 Task: Add Dietz & Watson Mozzarella Cheese to the cart.
Action: Mouse moved to (733, 275)
Screenshot: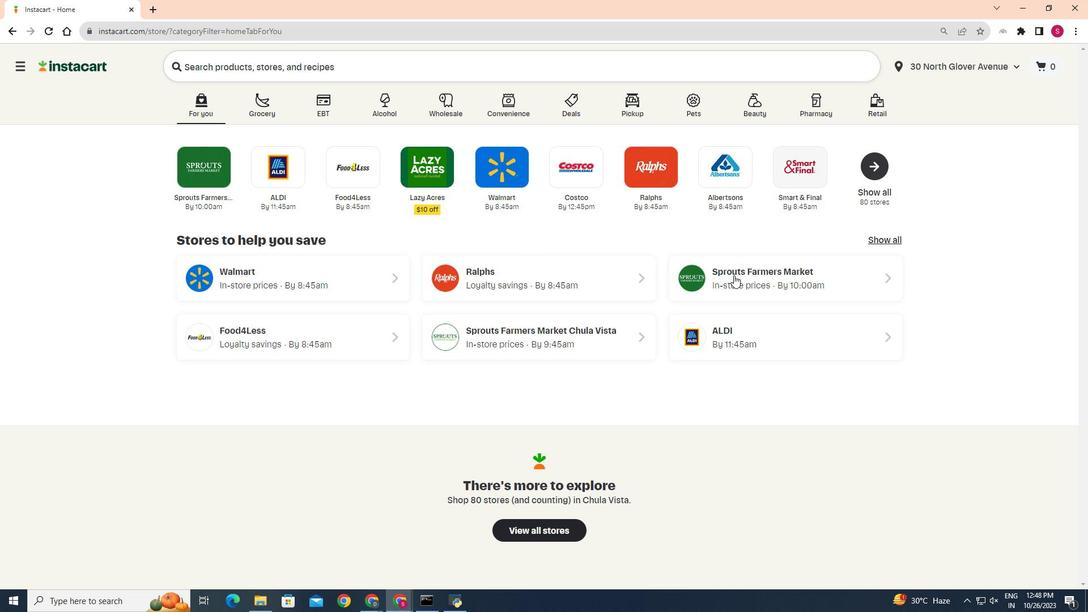 
Action: Mouse pressed left at (733, 275)
Screenshot: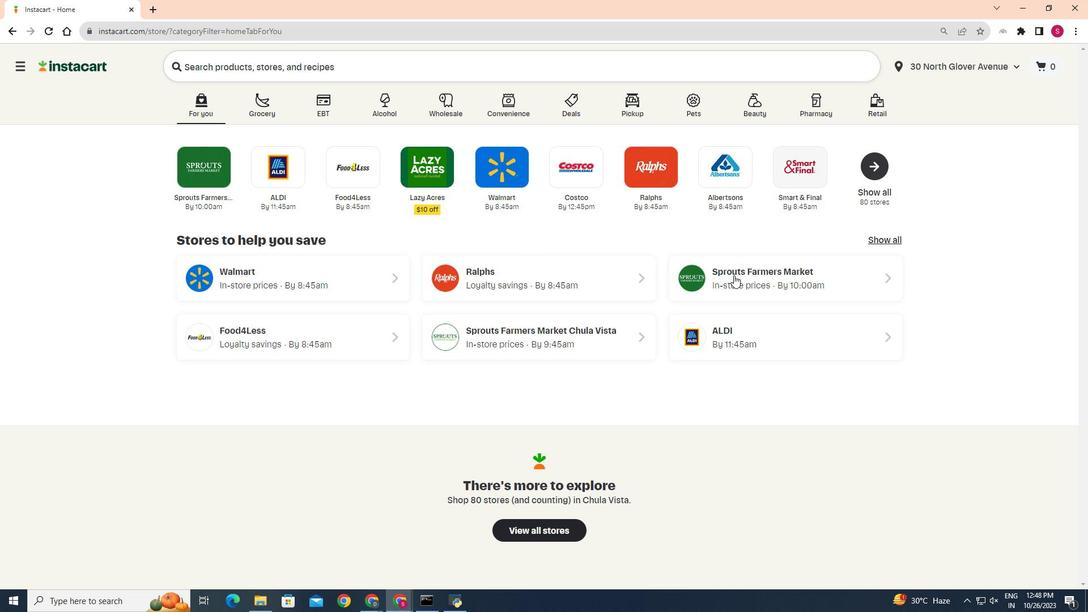 
Action: Mouse moved to (47, 478)
Screenshot: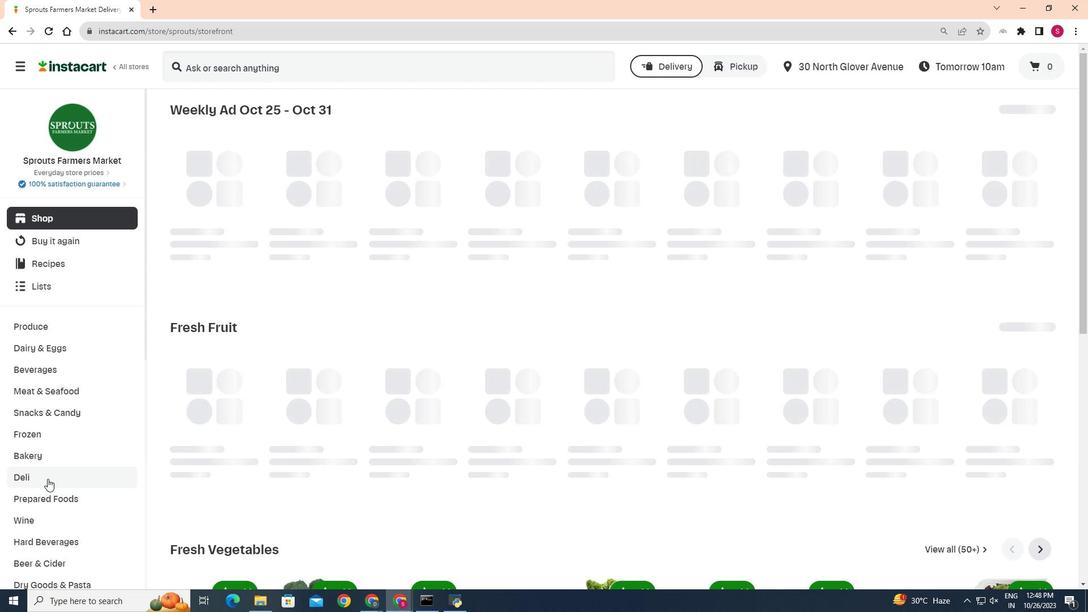 
Action: Mouse pressed left at (47, 478)
Screenshot: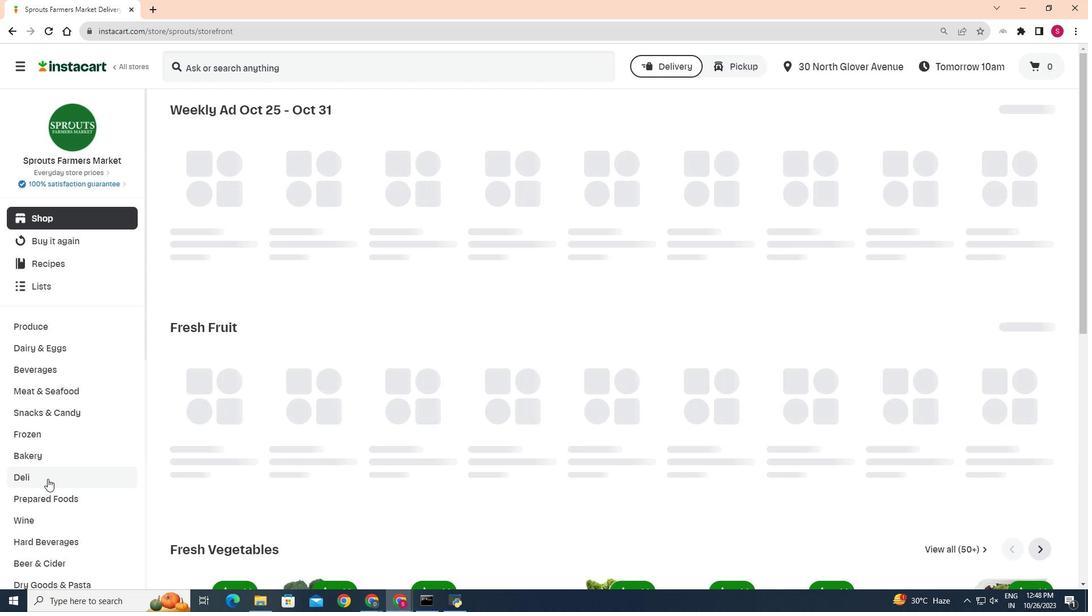 
Action: Mouse moved to (289, 139)
Screenshot: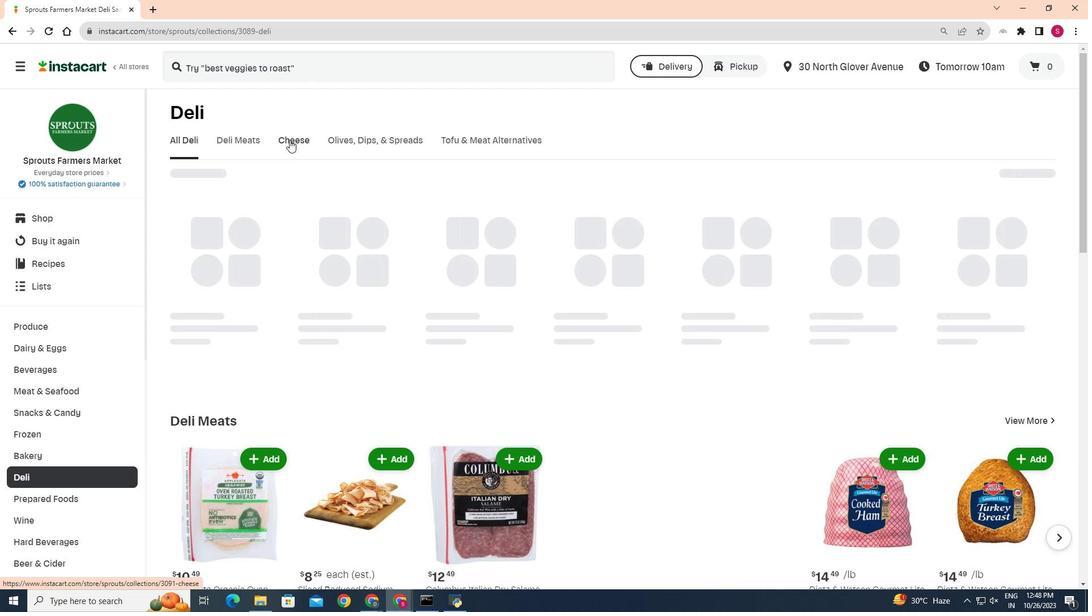 
Action: Mouse pressed left at (289, 139)
Screenshot: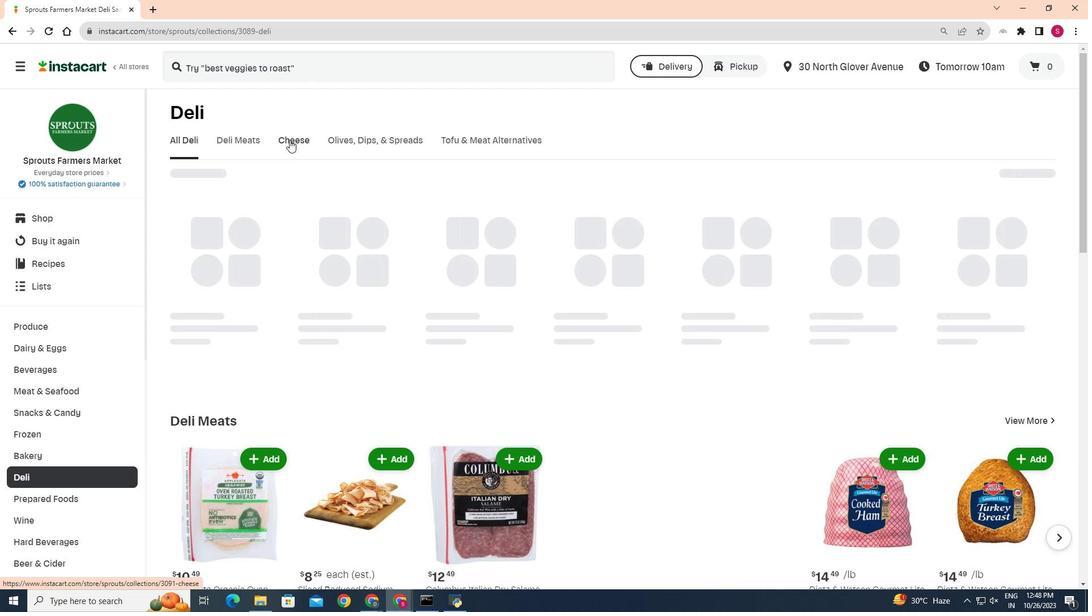 
Action: Mouse moved to (464, 182)
Screenshot: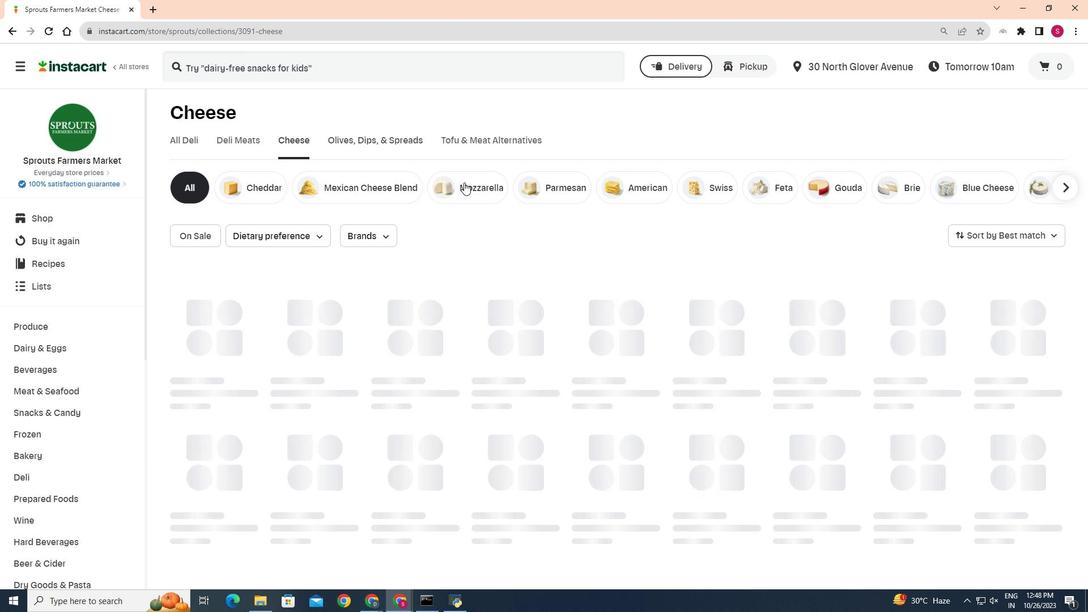 
Action: Mouse pressed left at (464, 182)
Screenshot: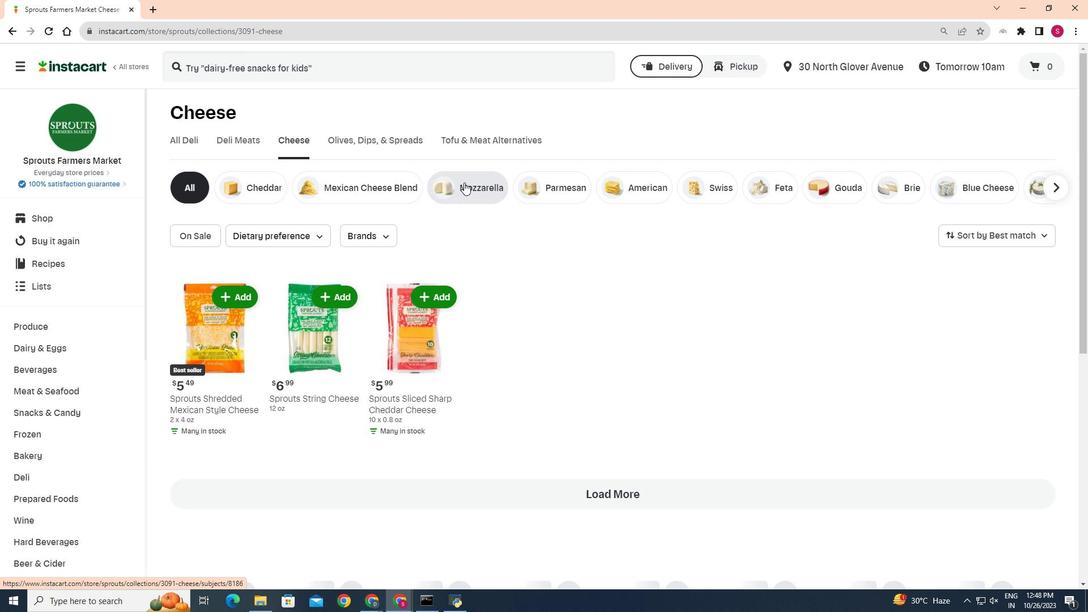 
Action: Mouse moved to (1012, 297)
Screenshot: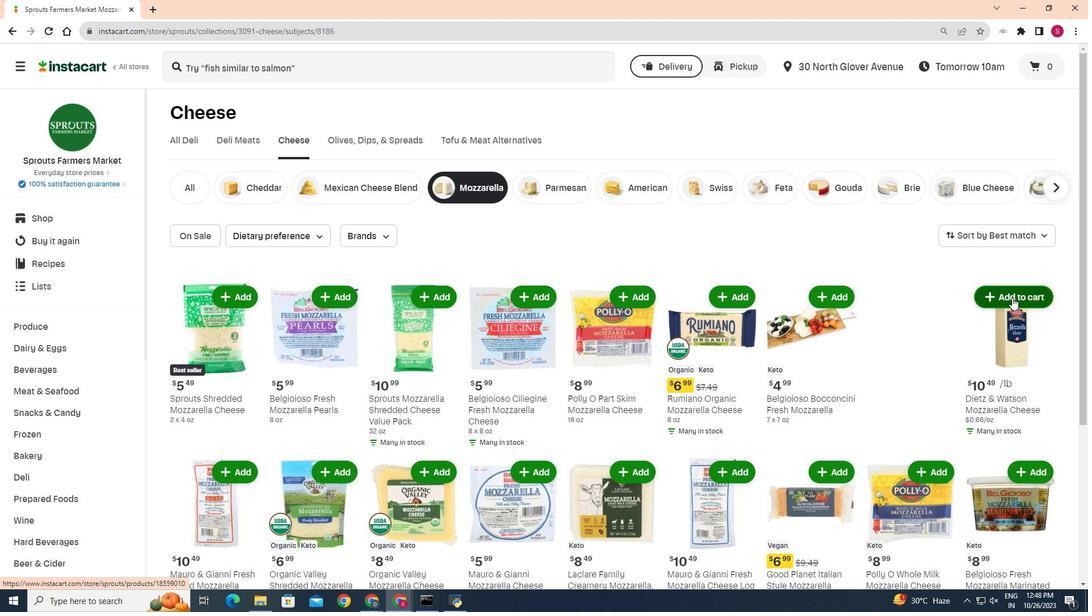 
Action: Mouse pressed left at (1012, 297)
Screenshot: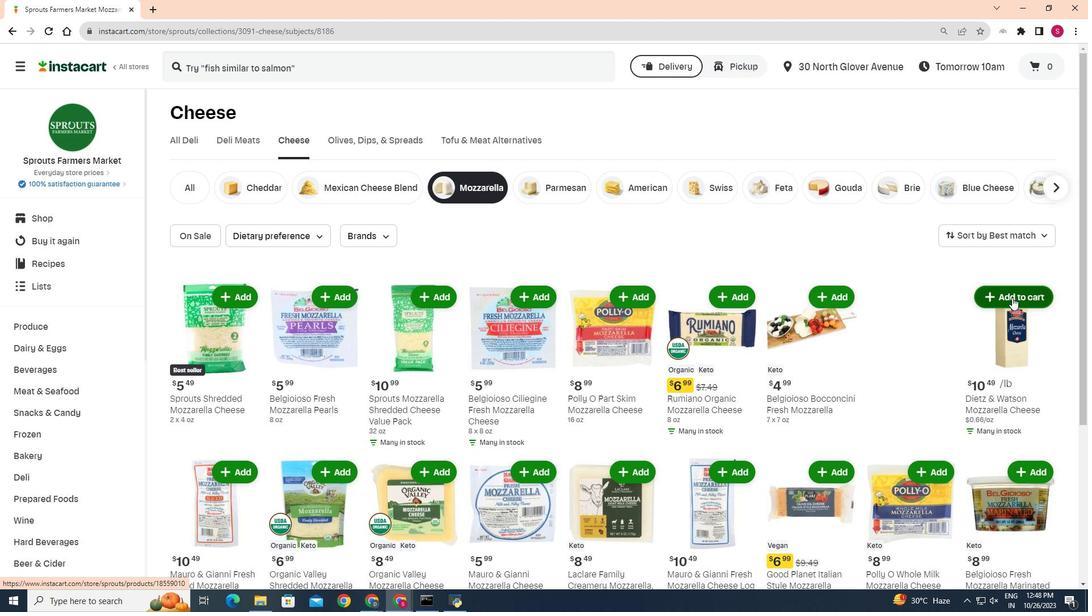 
Action: Mouse moved to (873, 281)
Screenshot: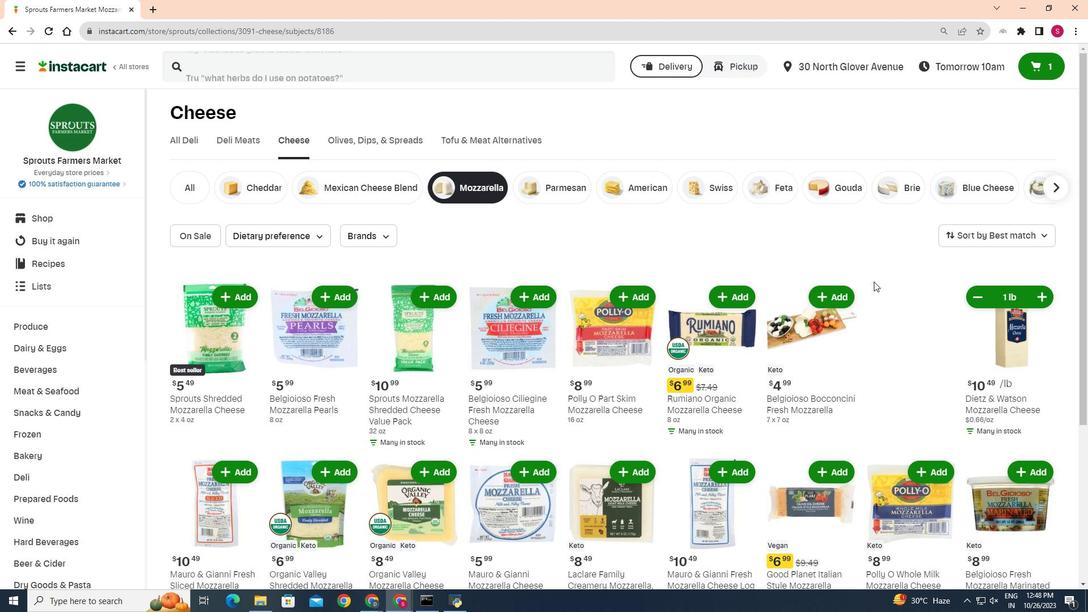 
